 Task: Add Tom's Of Maine Medium Single Toothbrush to the cart.
Action: Mouse moved to (815, 314)
Screenshot: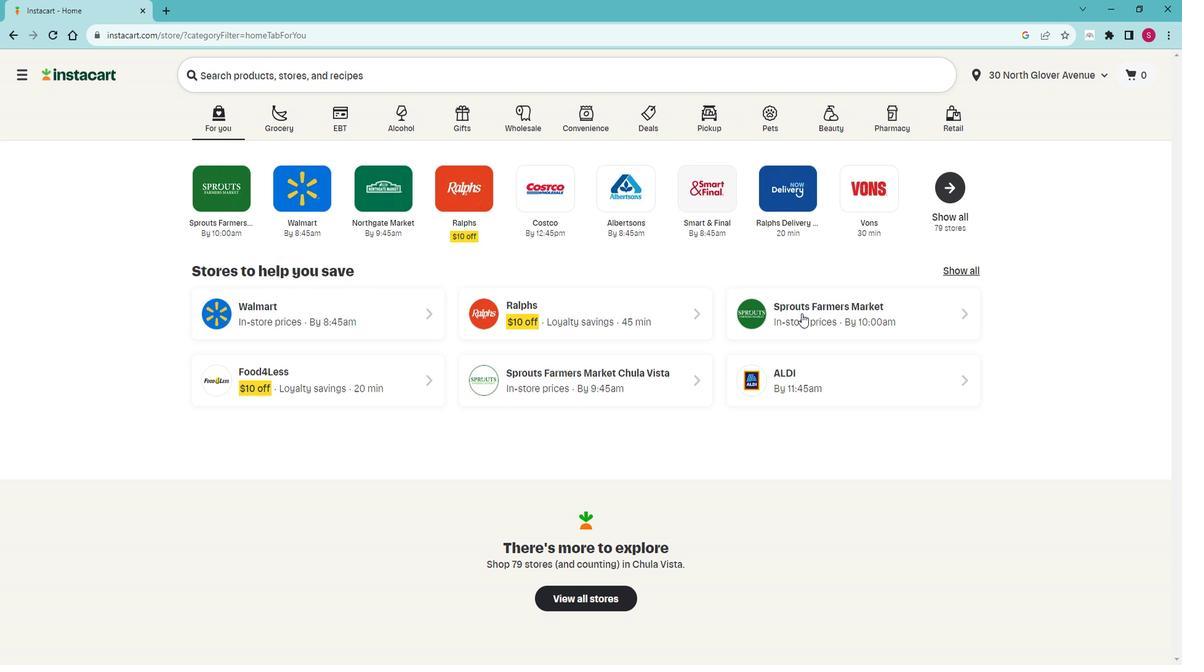 
Action: Mouse pressed left at (815, 314)
Screenshot: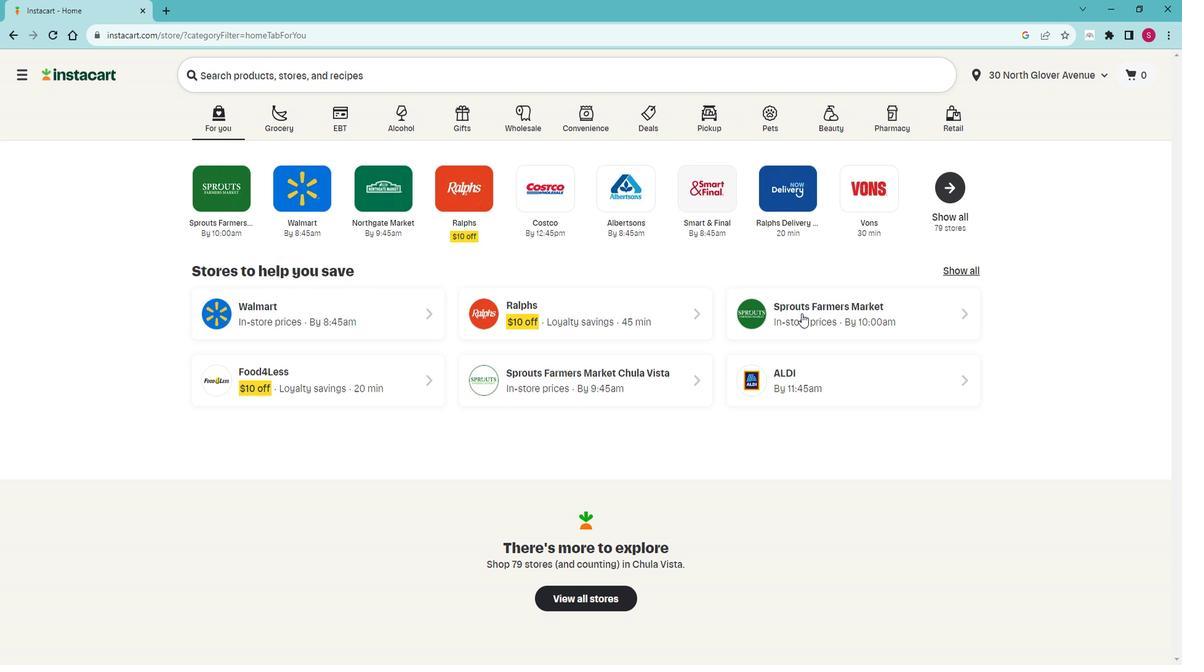 
Action: Mouse moved to (94, 456)
Screenshot: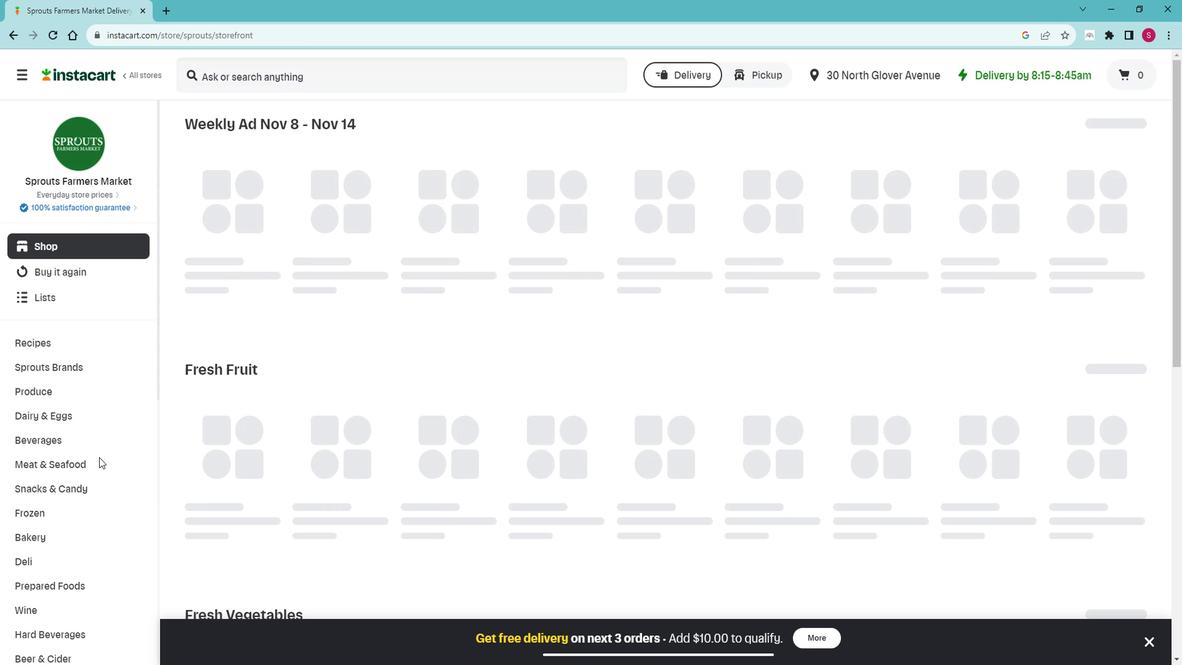 
Action: Mouse scrolled (94, 455) with delta (0, 0)
Screenshot: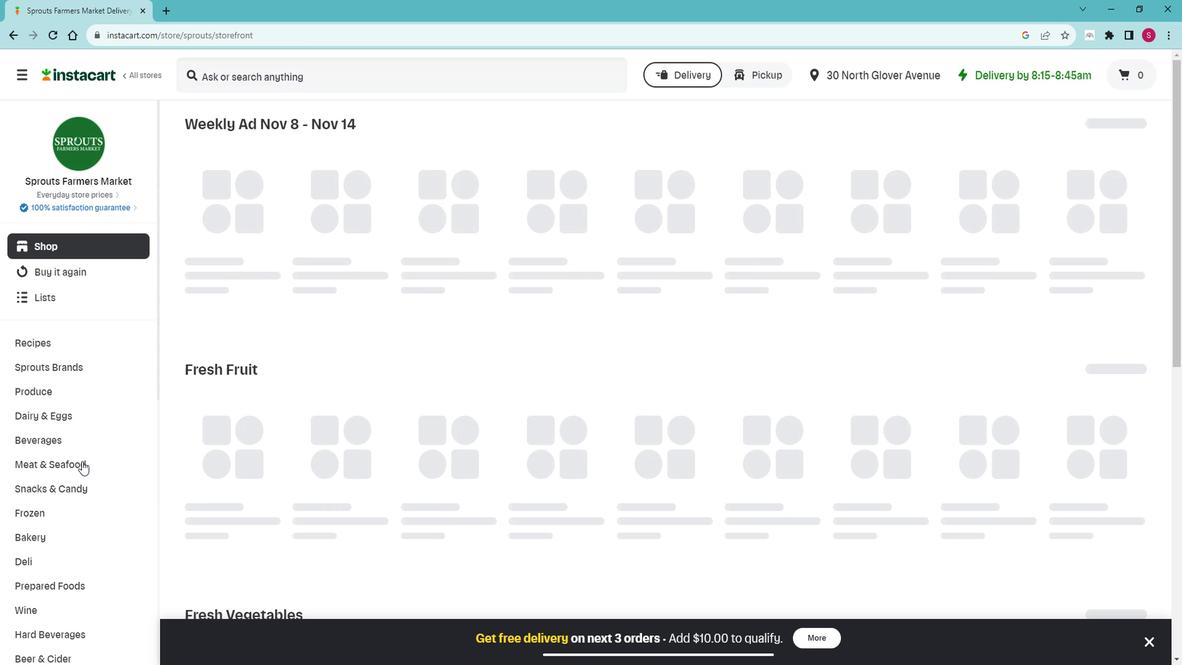 
Action: Mouse scrolled (94, 455) with delta (0, 0)
Screenshot: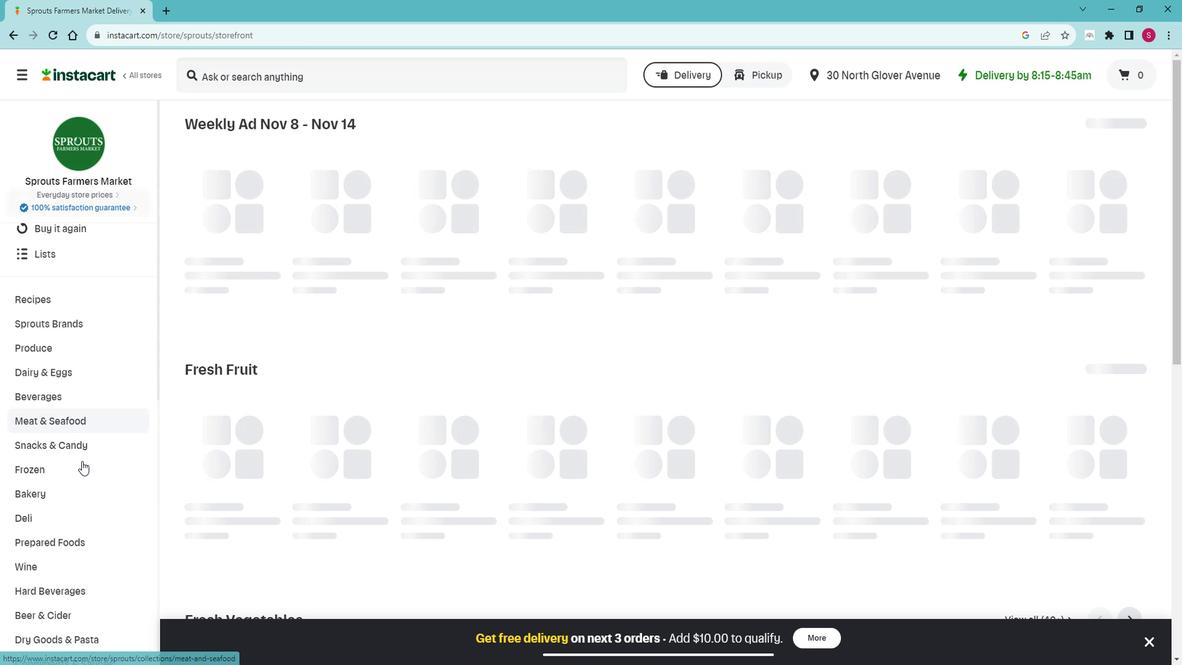 
Action: Mouse scrolled (94, 455) with delta (0, 0)
Screenshot: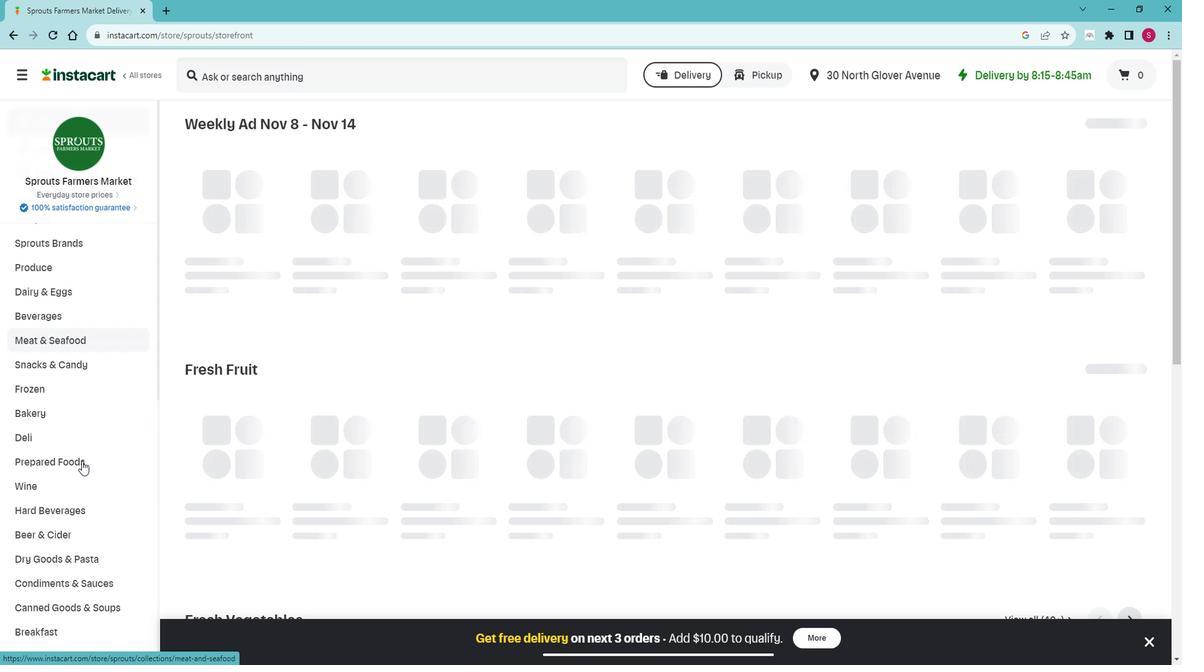 
Action: Mouse moved to (94, 456)
Screenshot: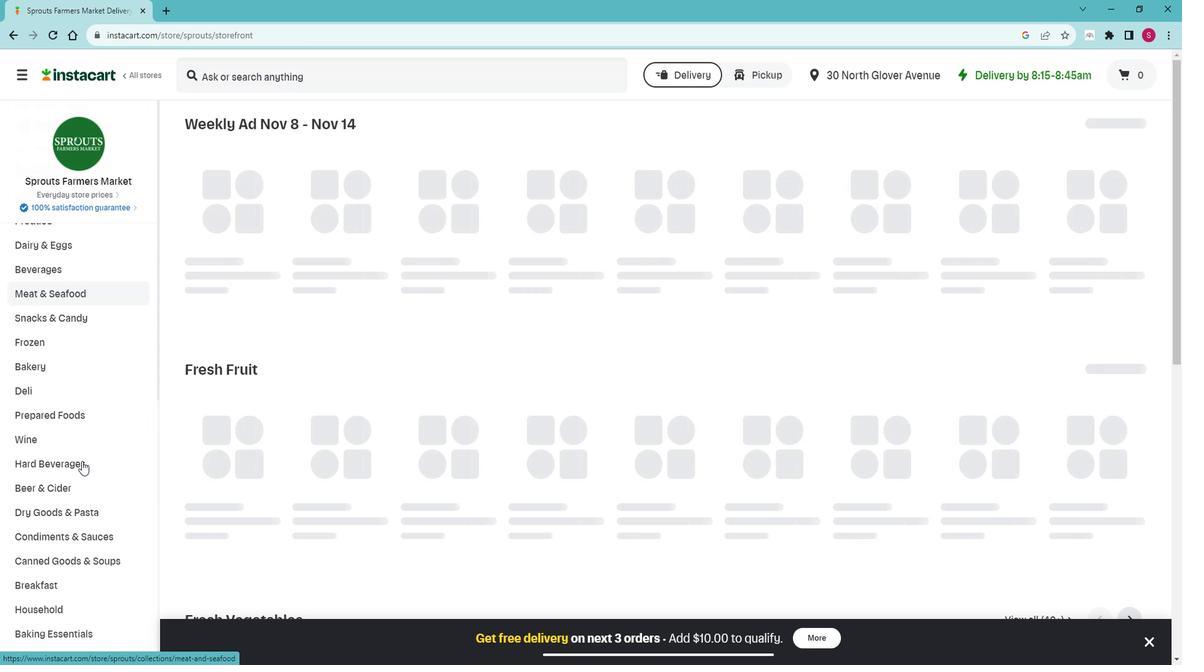 
Action: Mouse scrolled (94, 455) with delta (0, 0)
Screenshot: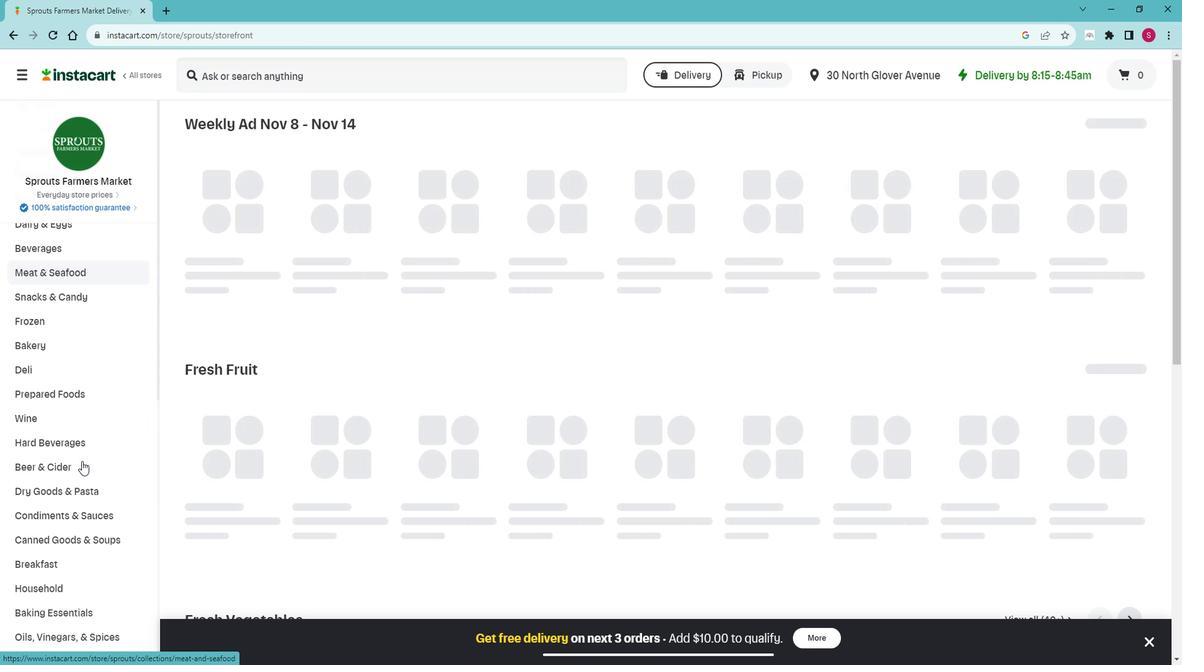 
Action: Mouse moved to (93, 456)
Screenshot: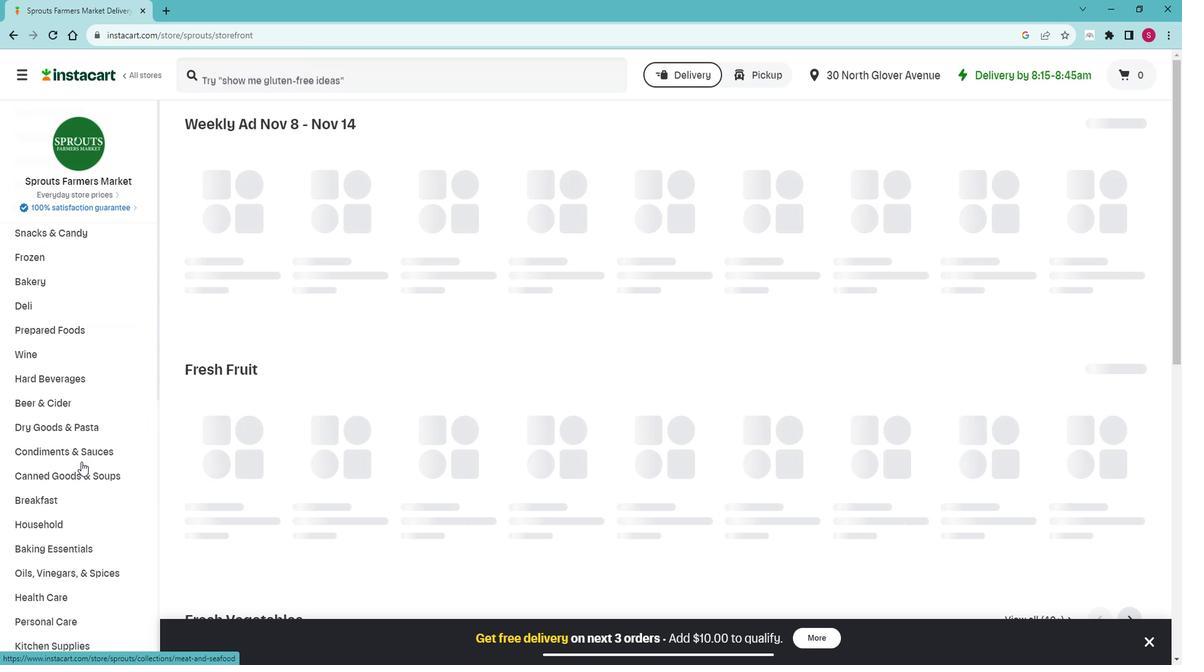 
Action: Mouse scrolled (93, 456) with delta (0, 0)
Screenshot: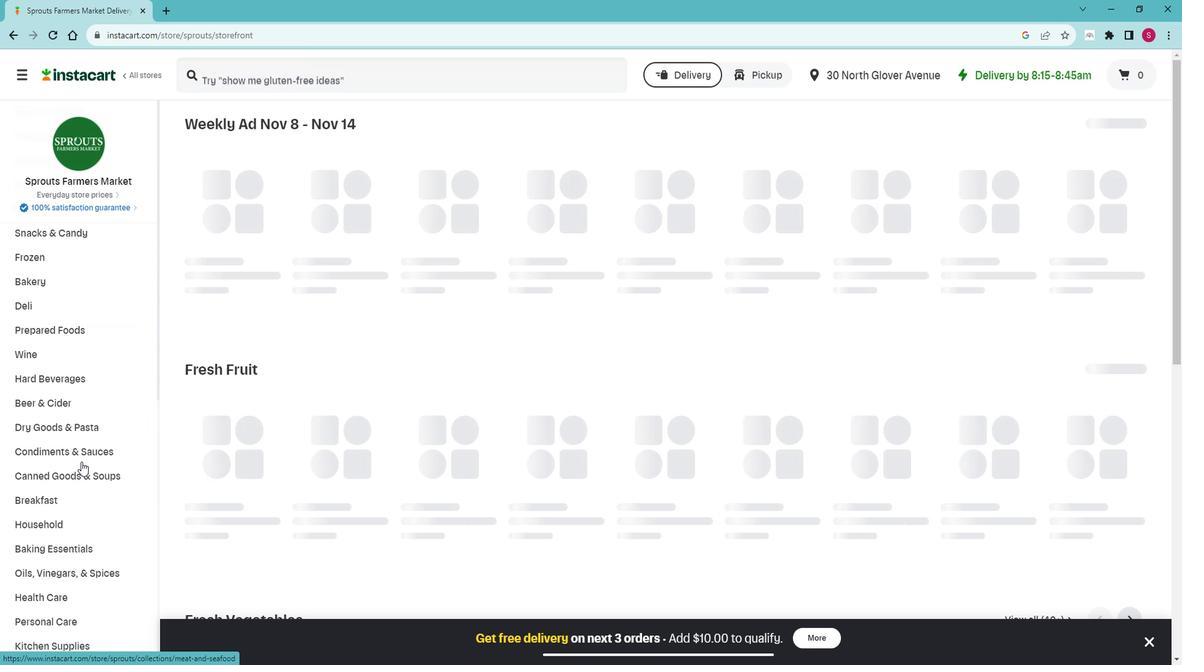 
Action: Mouse scrolled (93, 456) with delta (0, 0)
Screenshot: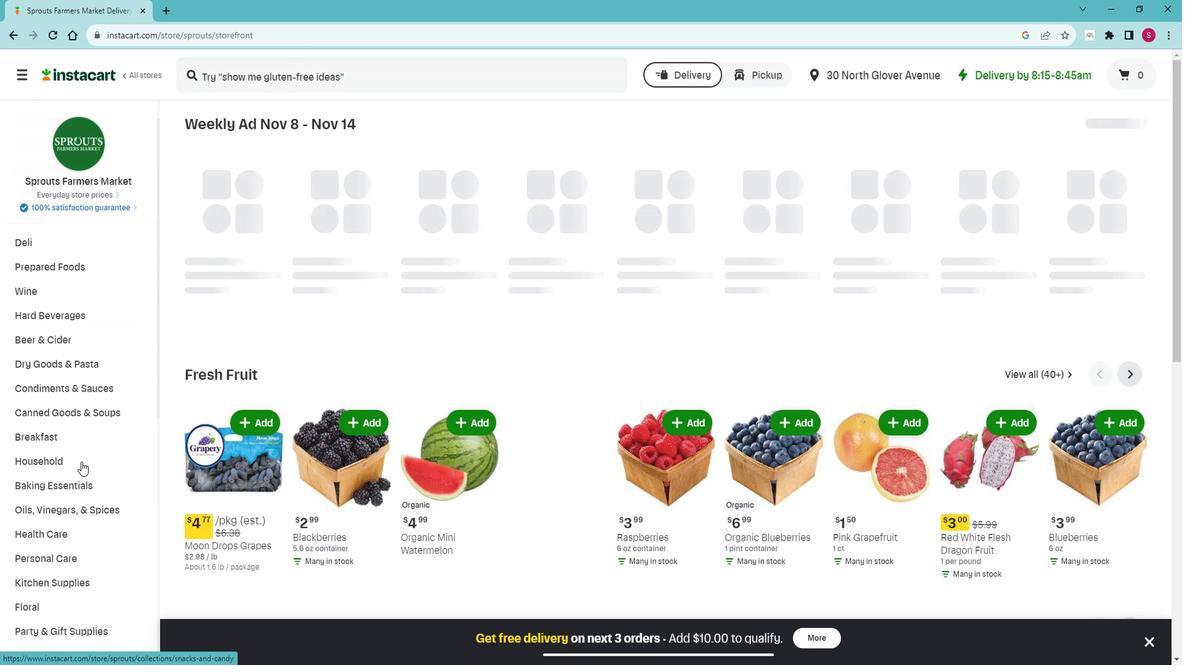 
Action: Mouse moved to (86, 479)
Screenshot: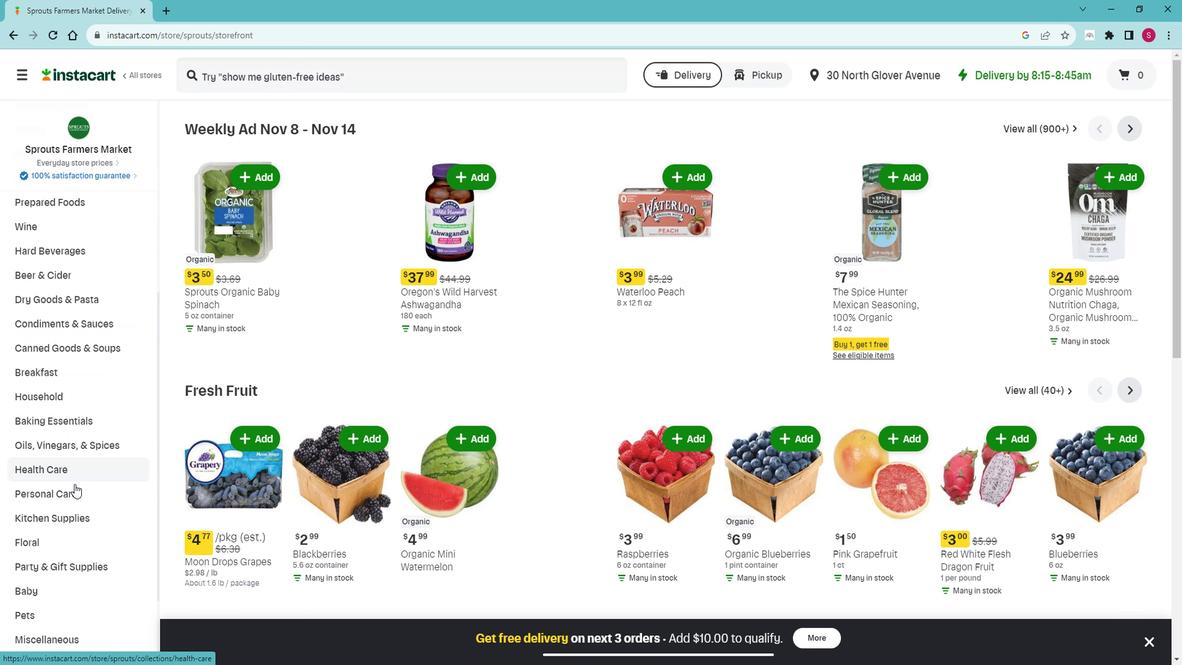 
Action: Mouse pressed left at (86, 479)
Screenshot: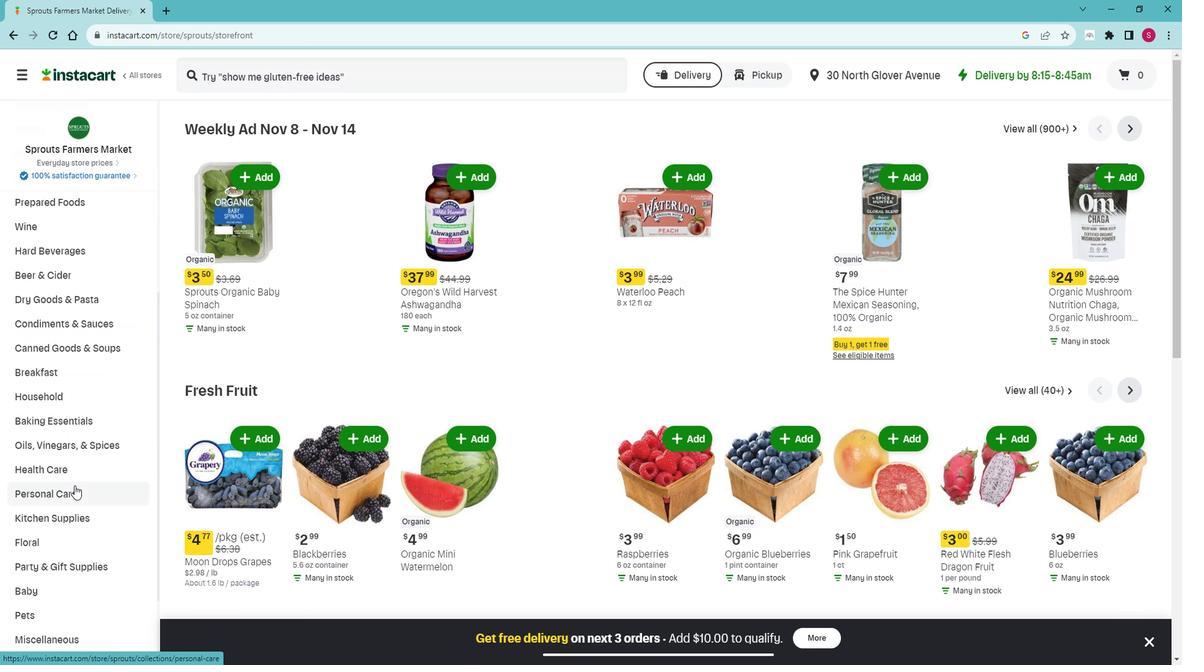 
Action: Mouse moved to (85, 532)
Screenshot: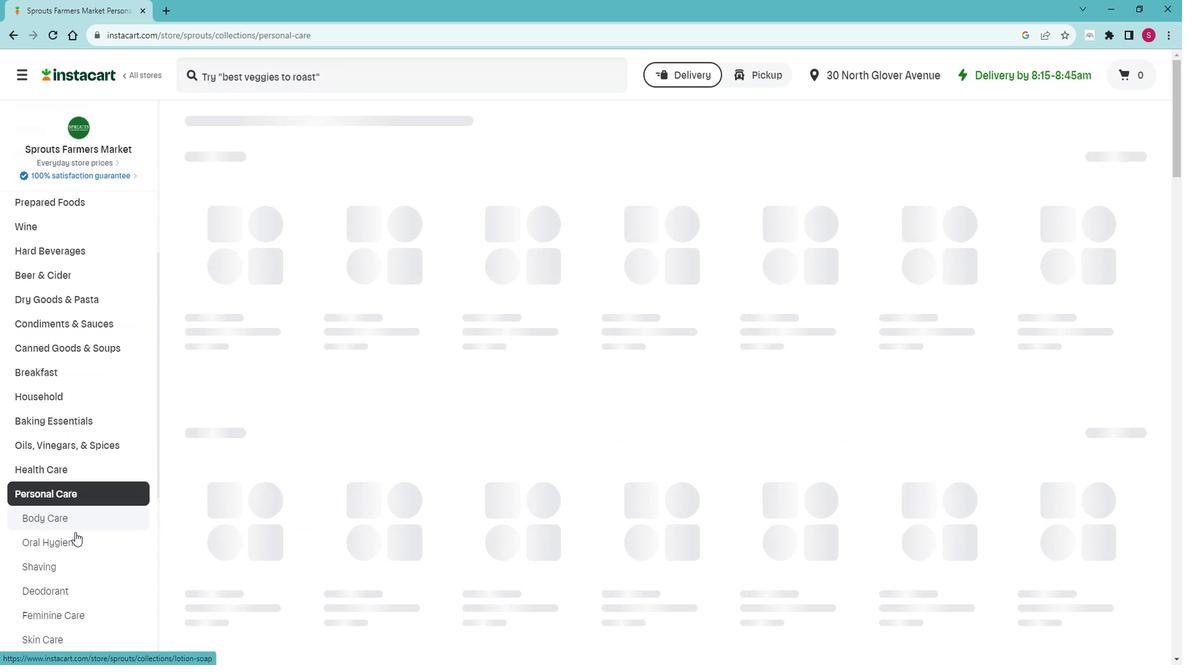 
Action: Mouse pressed left at (85, 532)
Screenshot: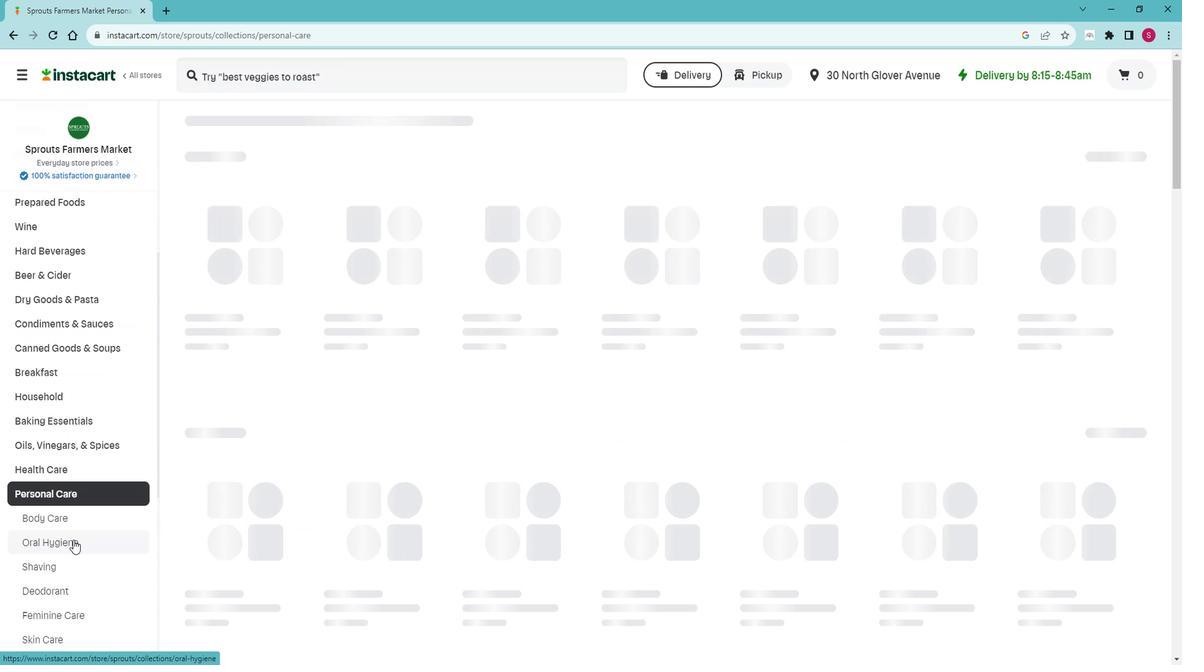 
Action: Mouse moved to (304, 184)
Screenshot: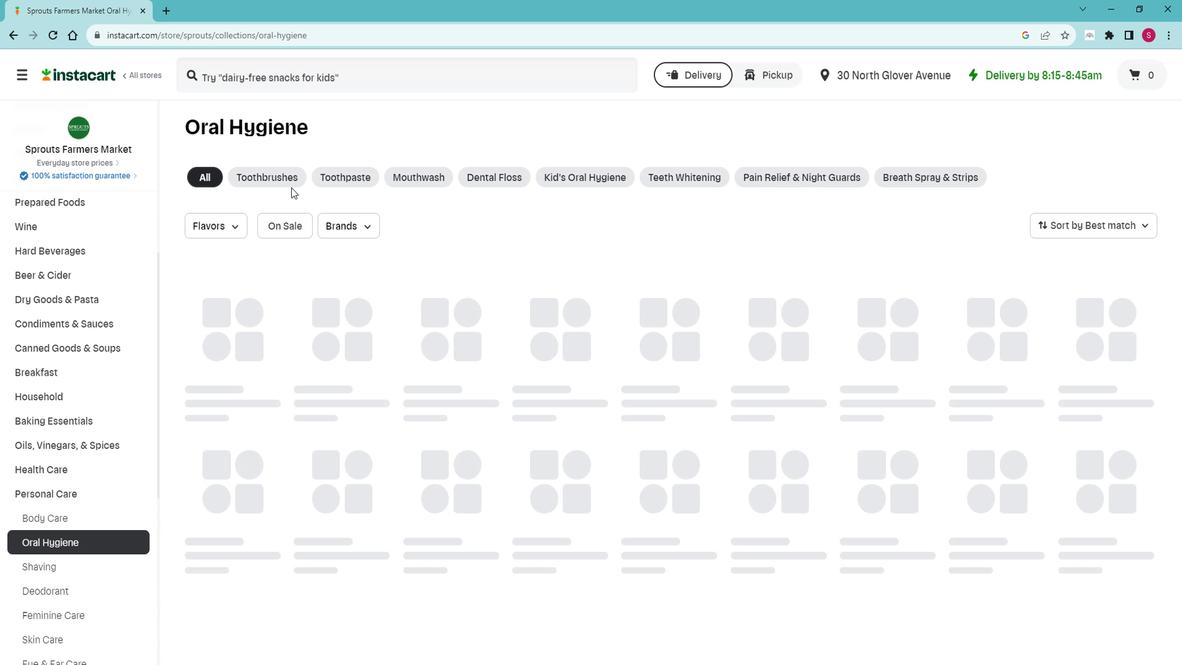 
Action: Mouse pressed left at (304, 184)
Screenshot: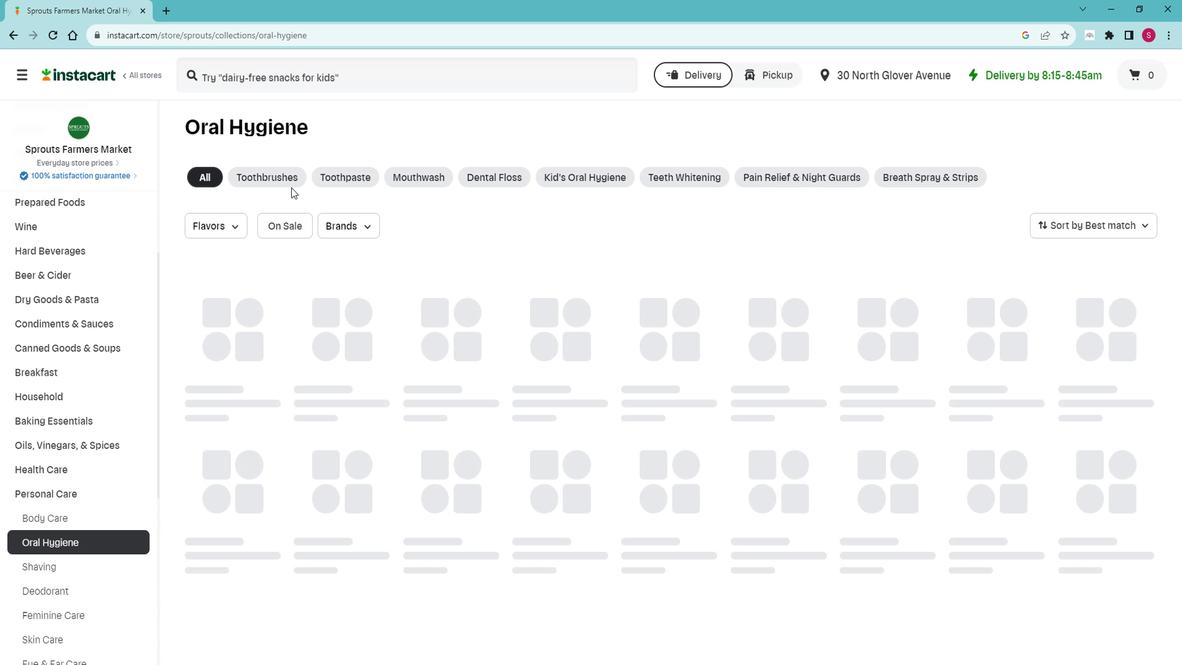 
Action: Mouse moved to (362, 88)
Screenshot: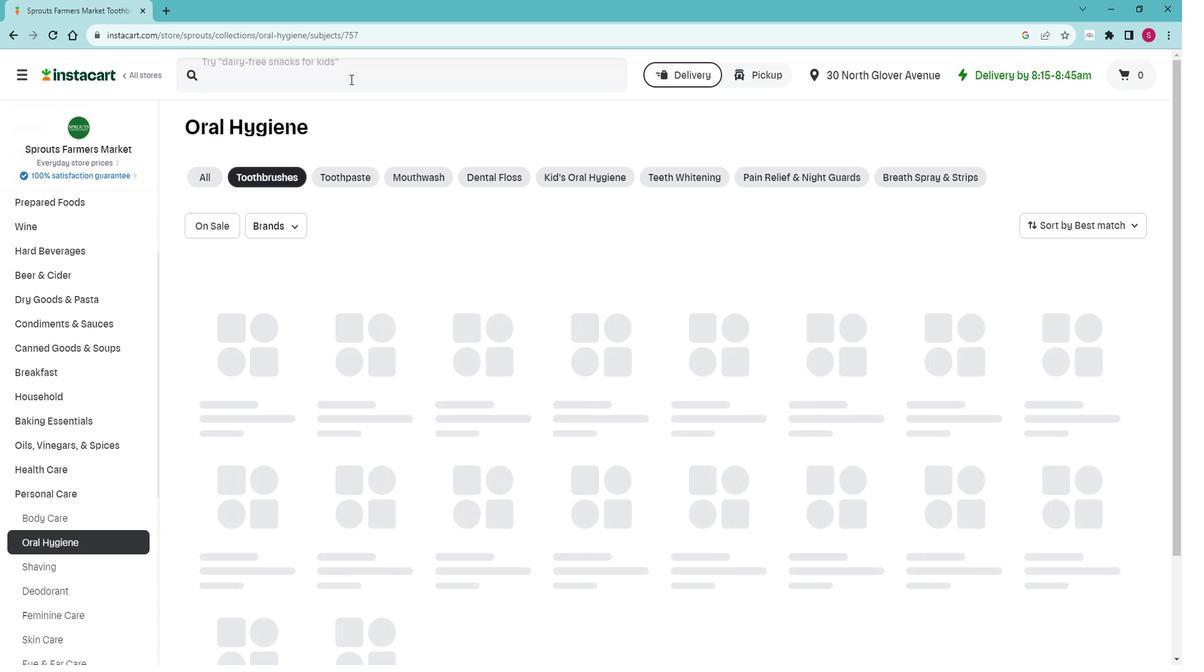 
Action: Mouse pressed left at (362, 88)
Screenshot: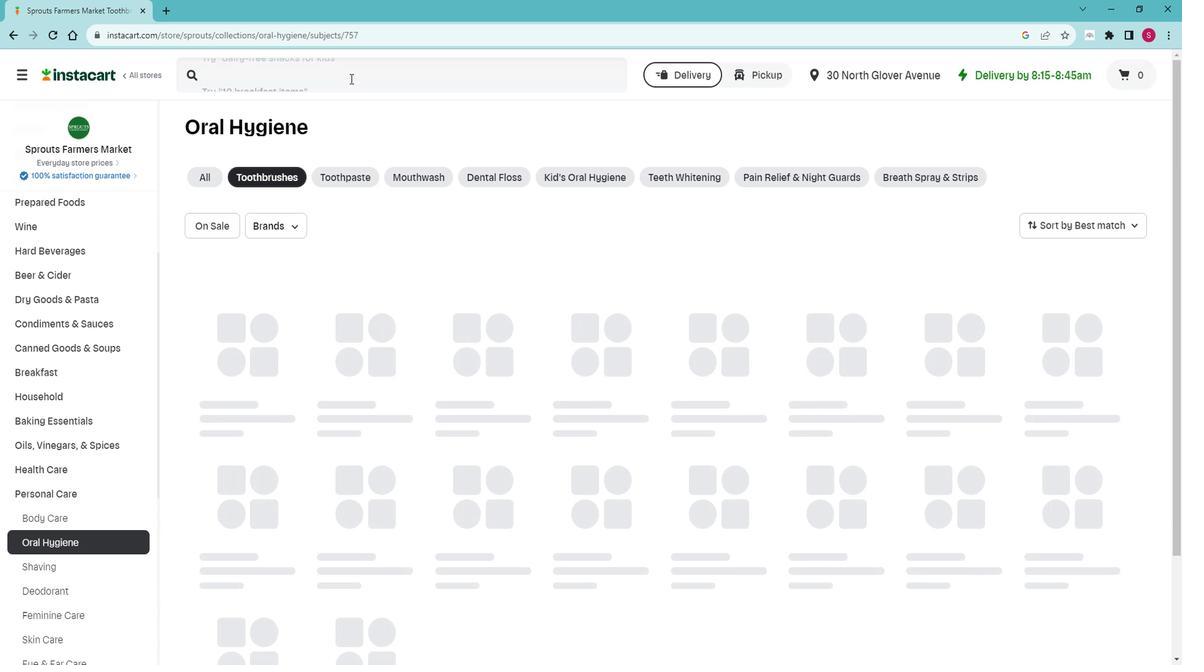 
Action: Mouse moved to (359, 84)
Screenshot: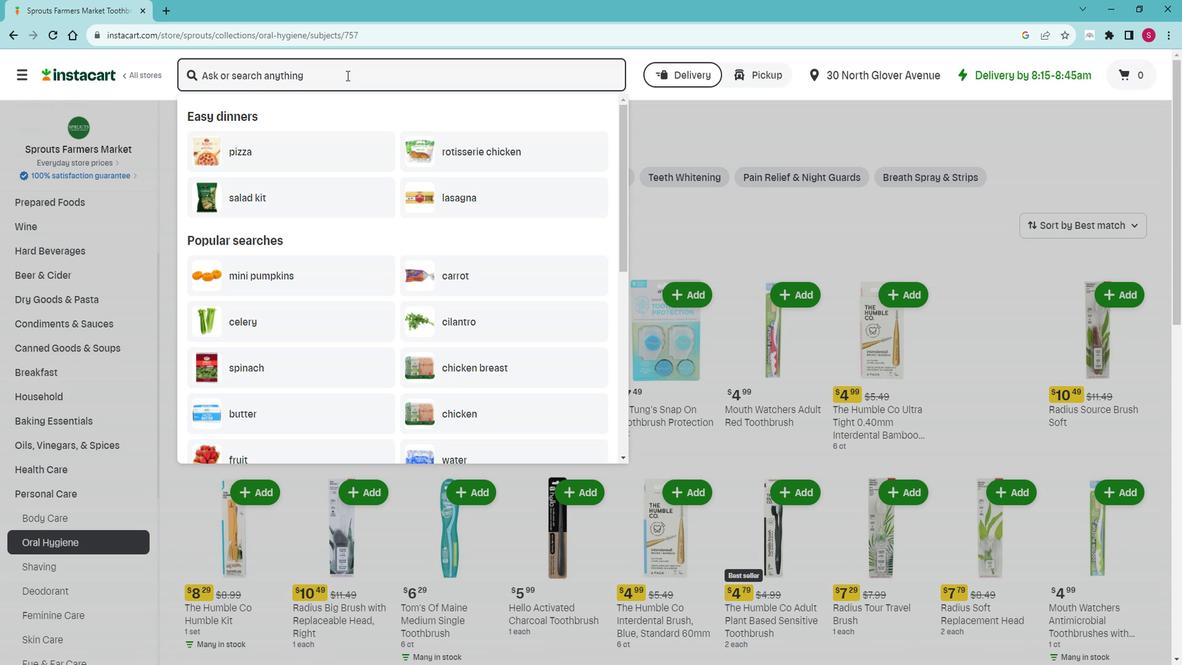 
Action: Key pressed <Key.shift>Tom's<Key.space><Key.shift>Of<Key.space><Key.shift>Maine<Key.space><Key.shift>Medium<Key.space><Key.shift><Key.shift><Key.shift><Key.shift><Key.shift><Key.shift>Single<Key.space><Key.shift>Toothbrush<Key.space><Key.enter>
Screenshot: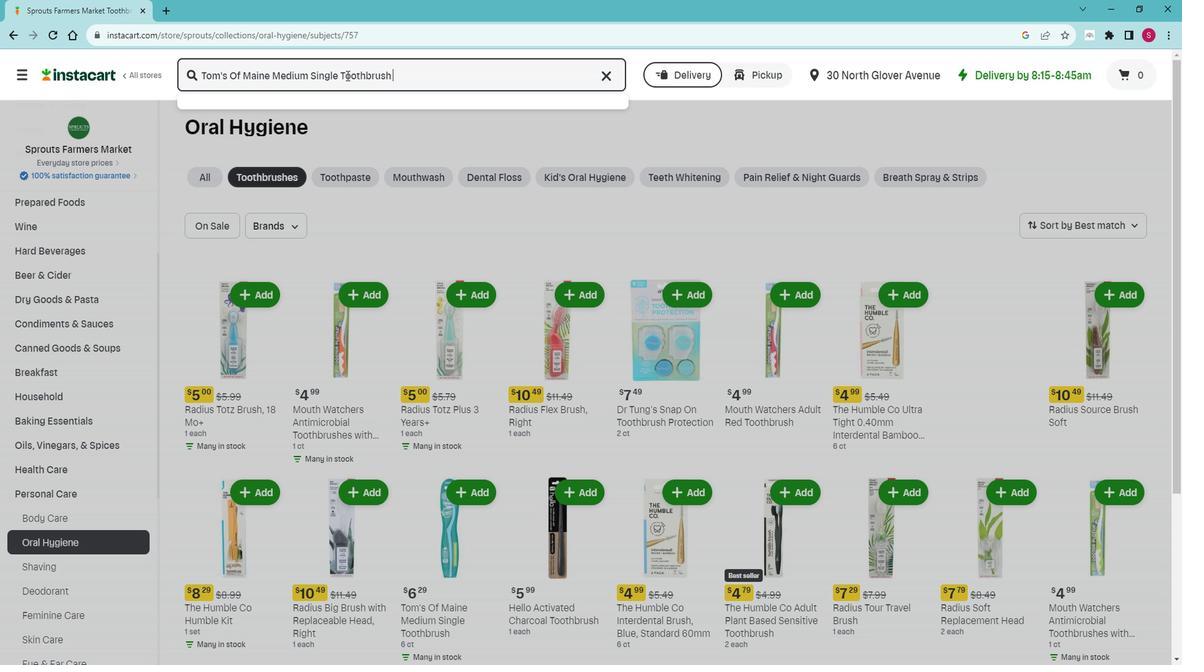 
Action: Mouse moved to (550, 184)
Screenshot: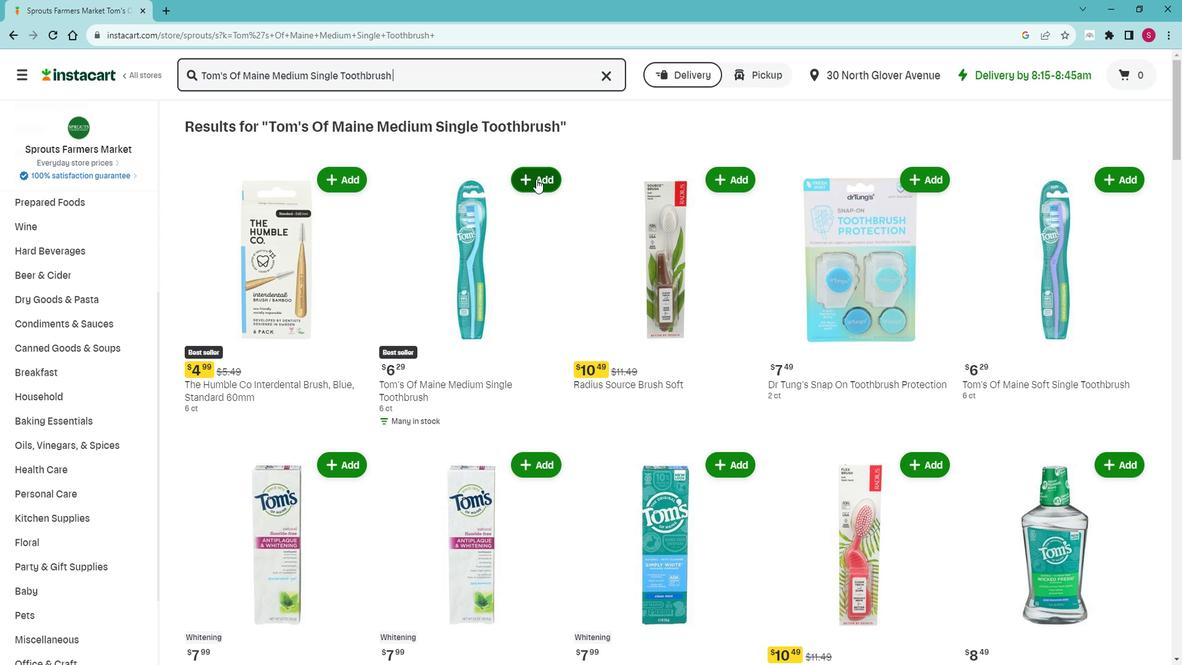 
Action: Mouse pressed left at (550, 184)
Screenshot: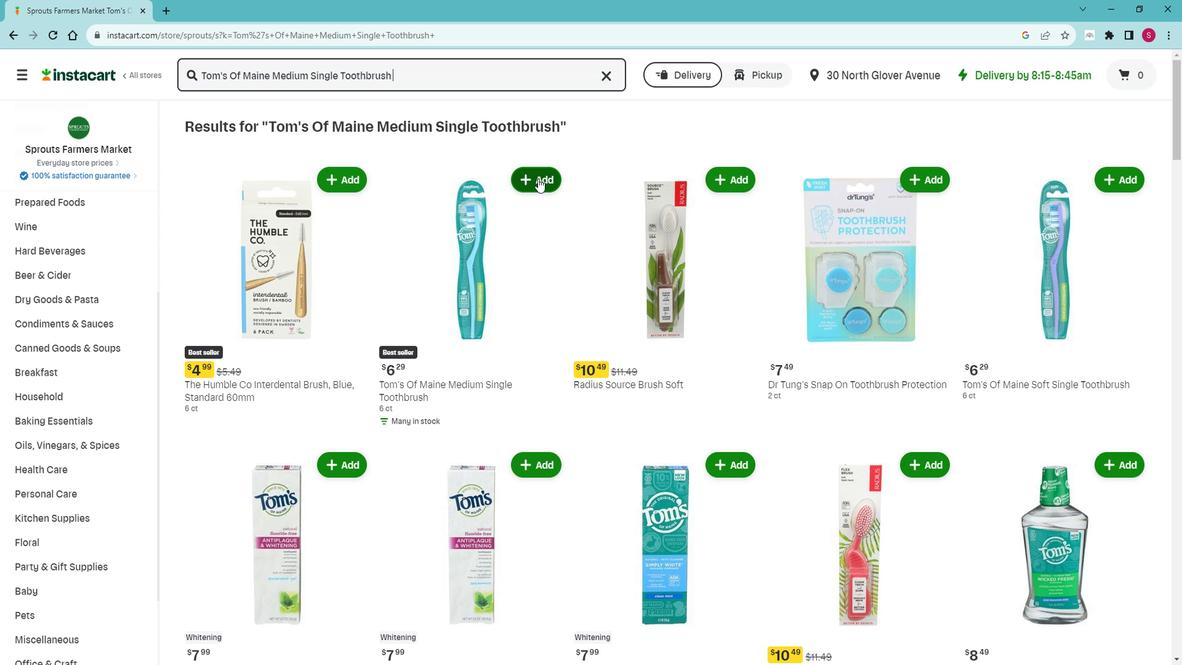 
Action: Mouse moved to (604, 176)
Screenshot: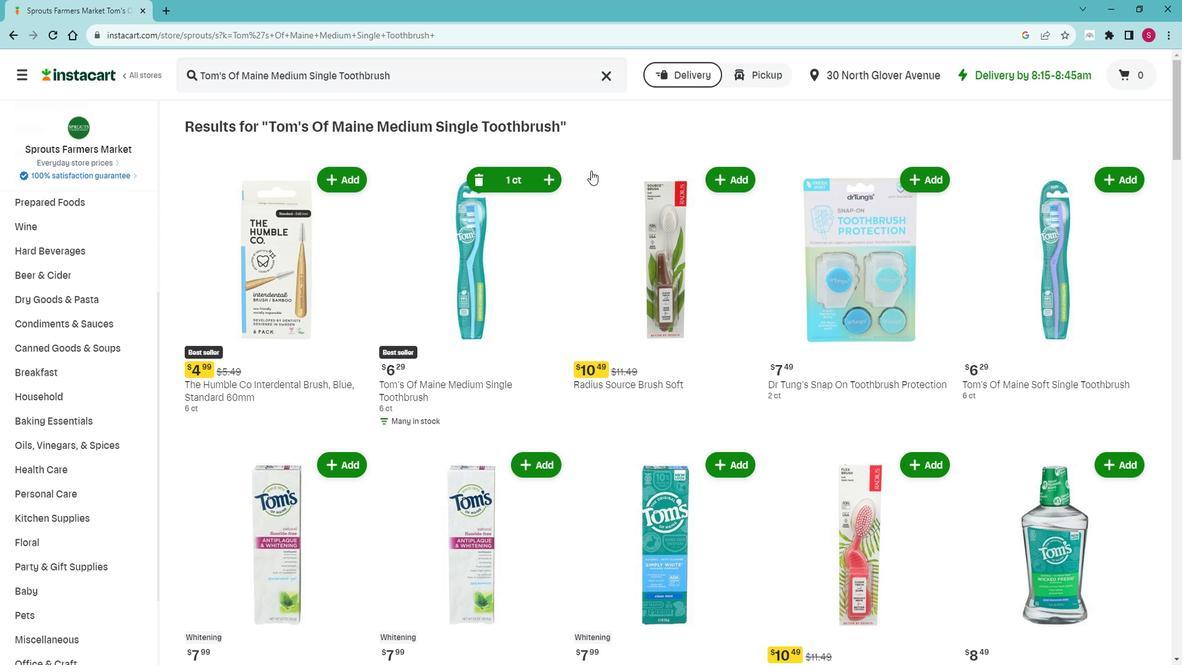 
